 Task: Create a split-screen effect from multiple videos.
Action: Mouse moved to (182, 5)
Screenshot: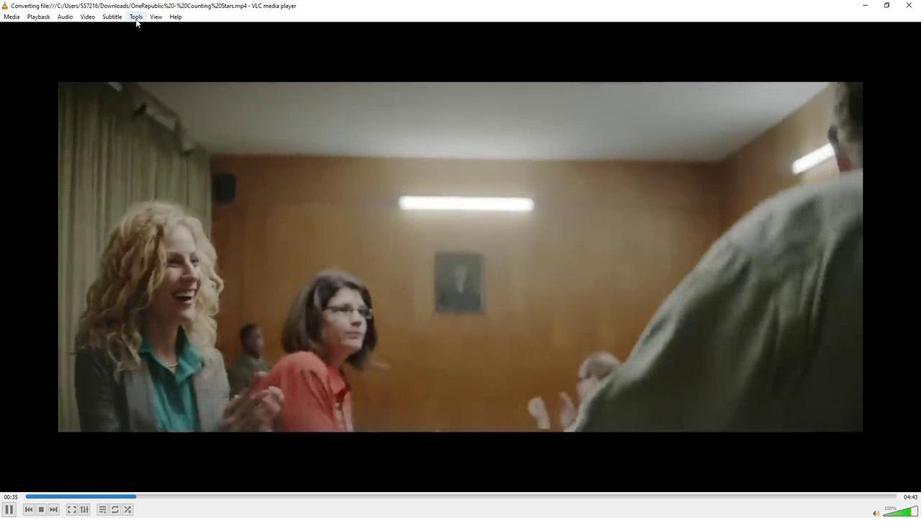 
Action: Mouse pressed left at (182, 5)
Screenshot: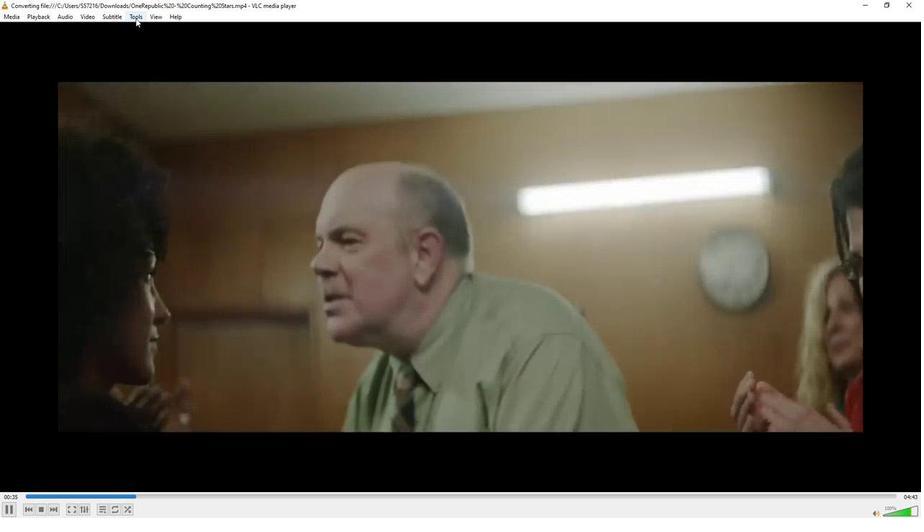 
Action: Mouse moved to (215, 20)
Screenshot: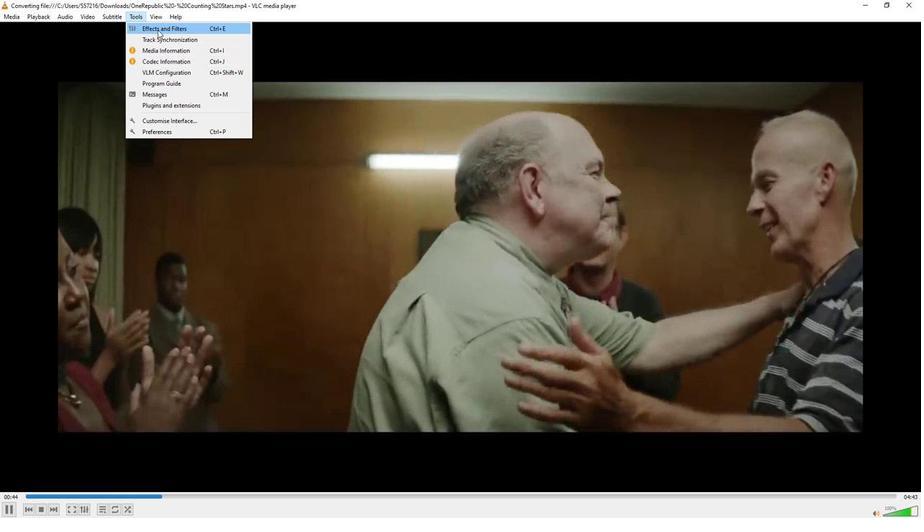 
Action: Mouse pressed left at (215, 20)
Screenshot: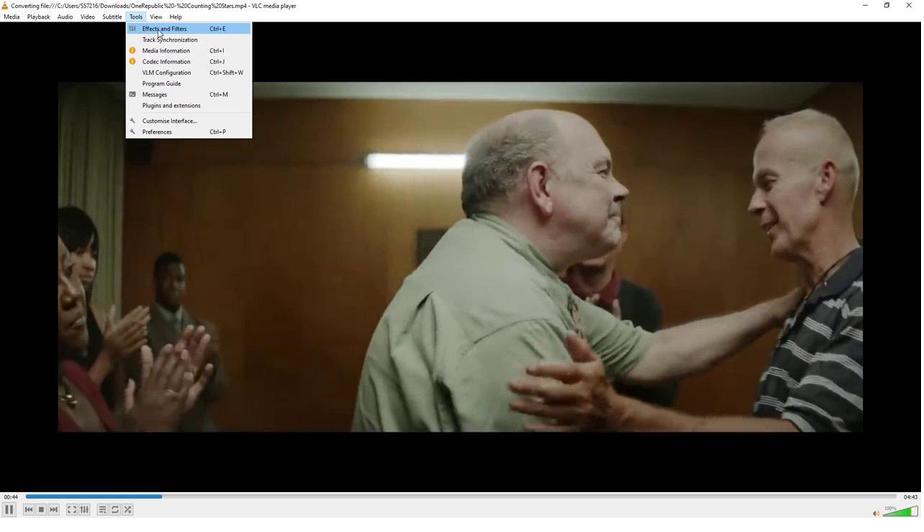 
Action: Mouse moved to (586, 23)
Screenshot: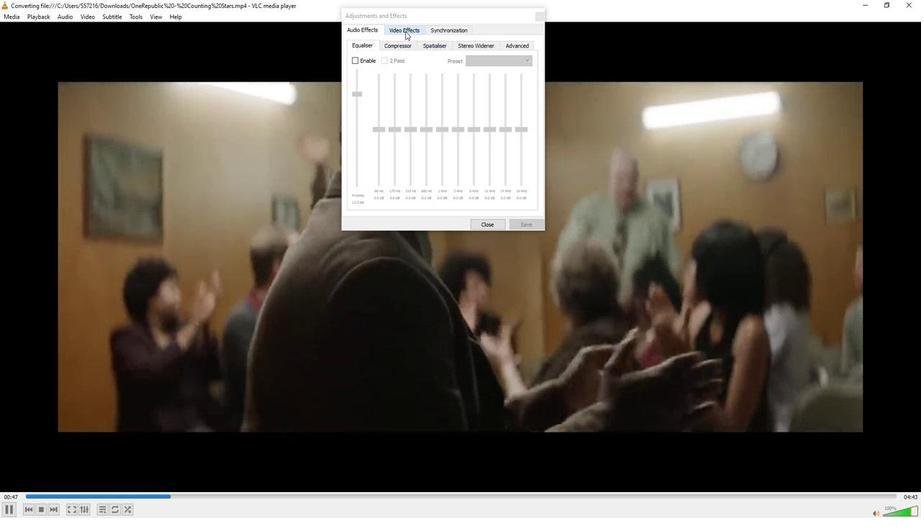 
Action: Mouse pressed left at (586, 23)
Screenshot: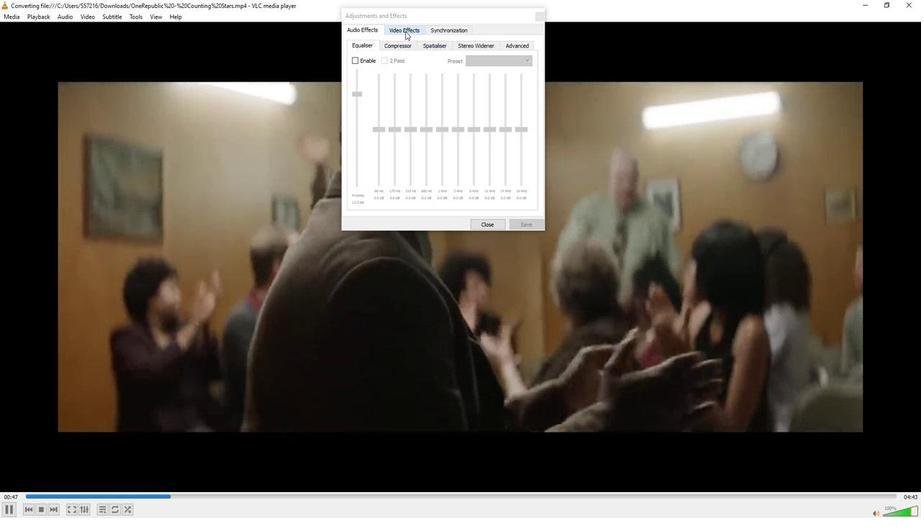 
Action: Mouse moved to (656, 60)
Screenshot: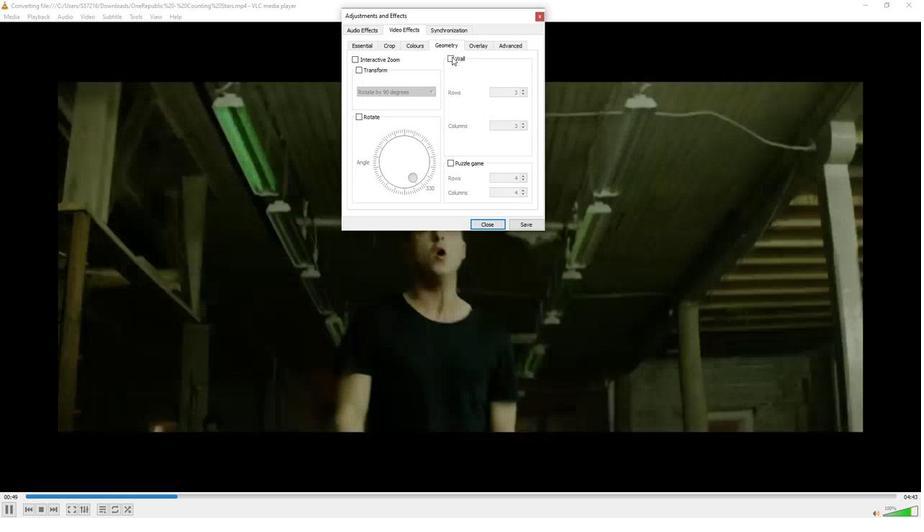 
Action: Mouse pressed left at (656, 60)
Screenshot: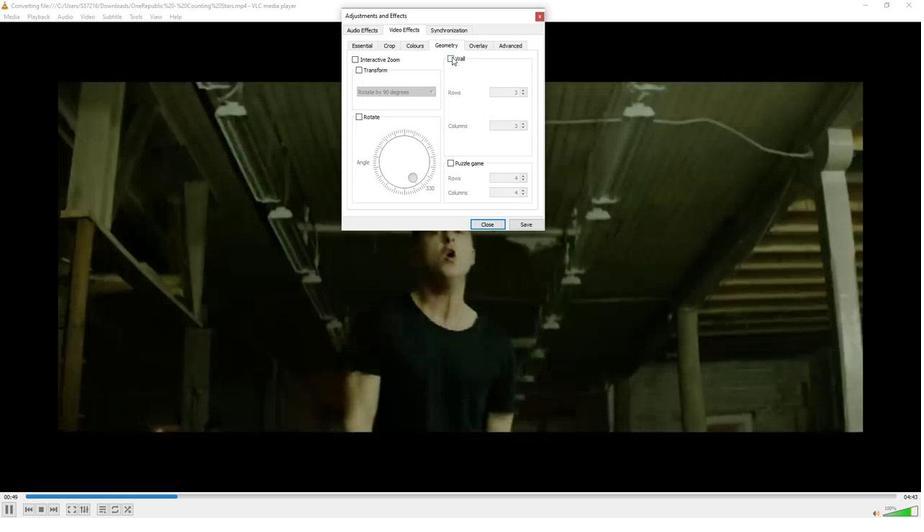 
Action: Mouse moved to (200, 4)
Screenshot: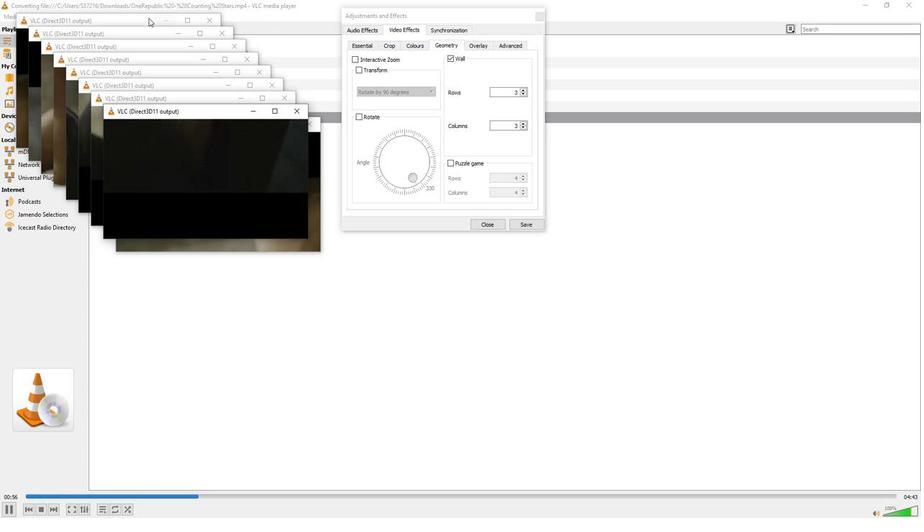 
Action: Mouse pressed left at (200, 4)
Screenshot: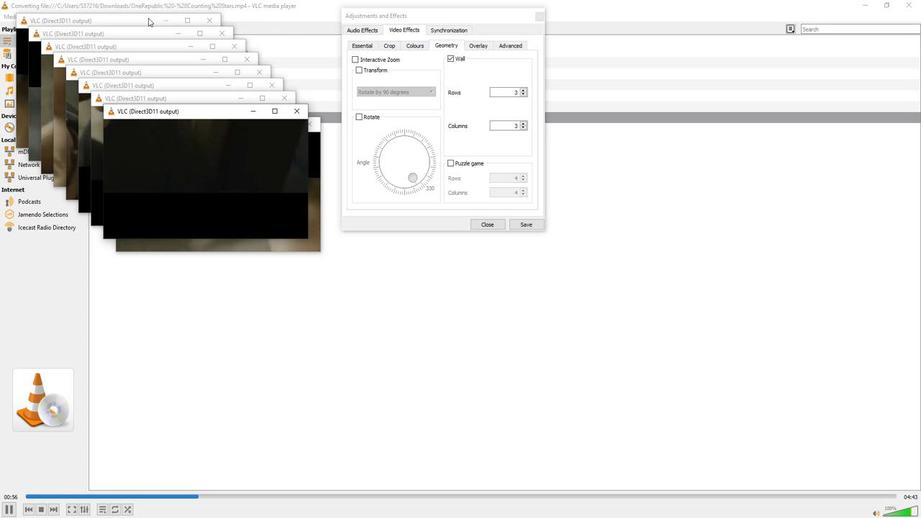 
Action: Mouse moved to (209, 3)
Screenshot: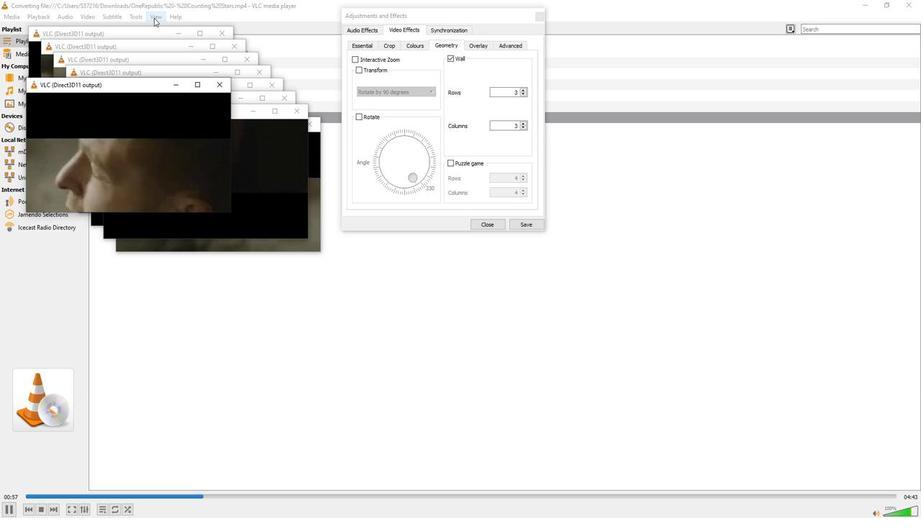
Action: Mouse pressed left at (209, 3)
Screenshot: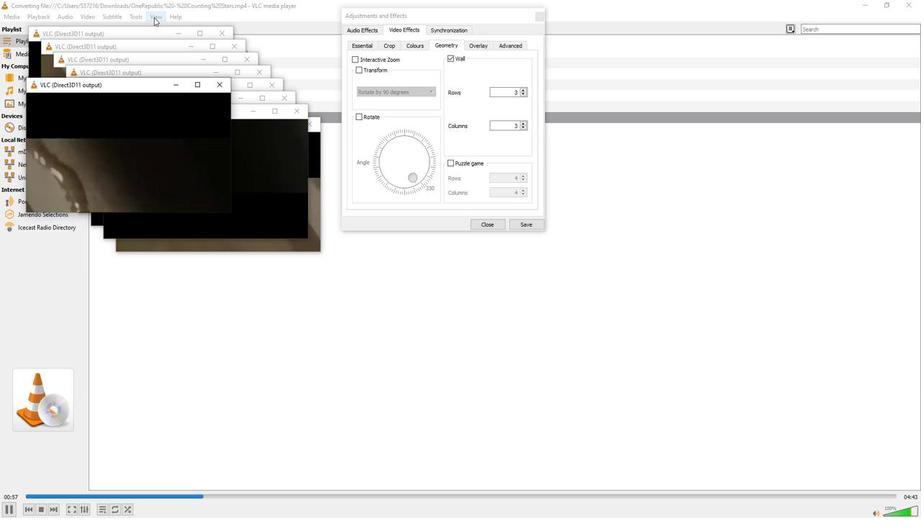 
Action: Mouse moved to (229, 16)
Screenshot: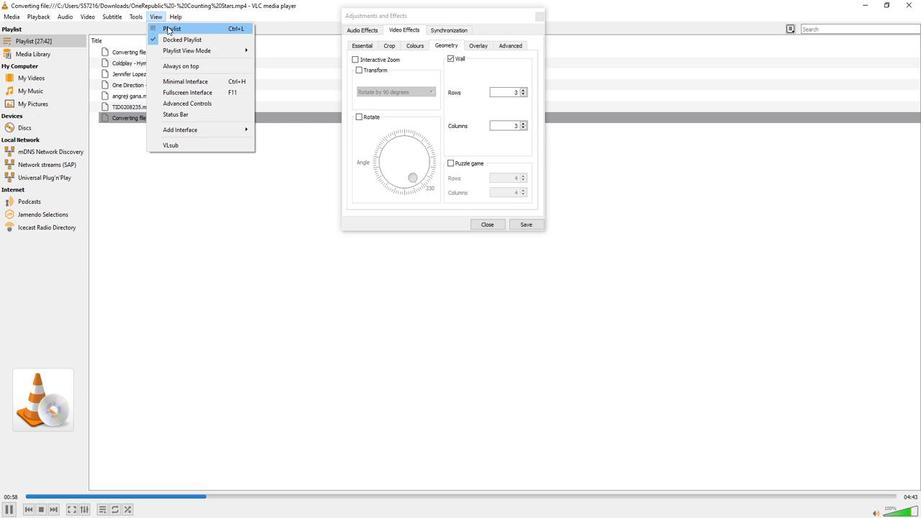 
Action: Mouse pressed left at (229, 16)
Screenshot: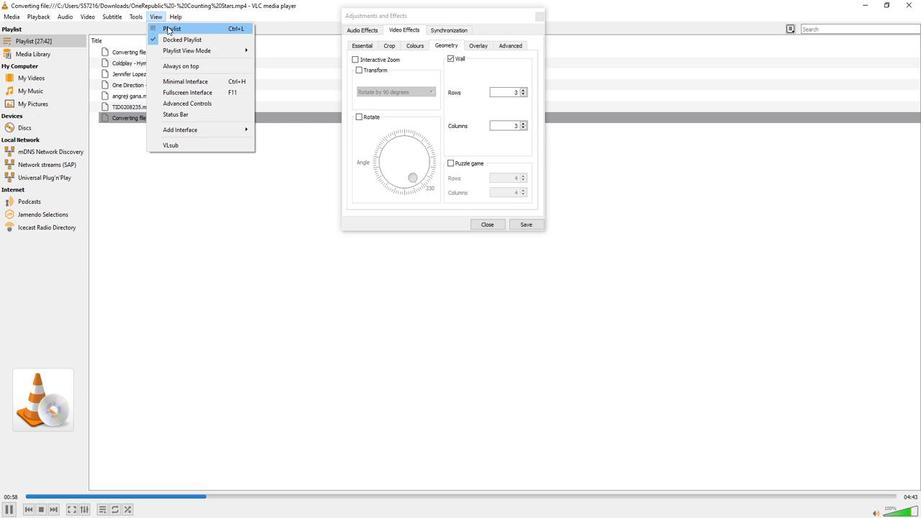 
Action: Mouse moved to (349, 124)
Screenshot: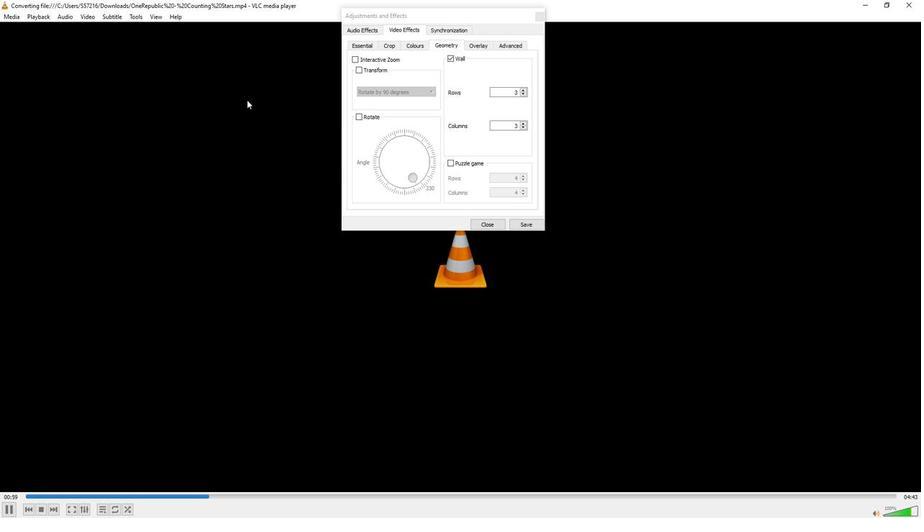
Action: Mouse pressed left at (349, 124)
Screenshot: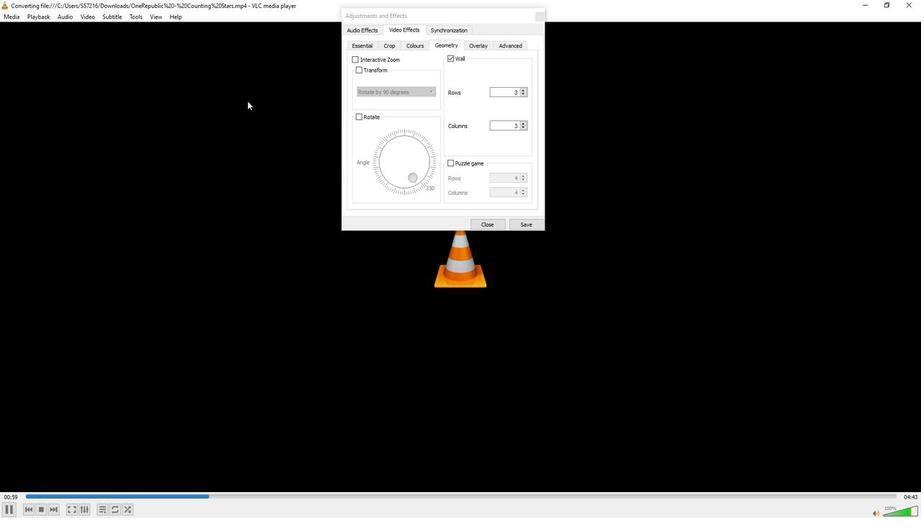 
Action: Mouse moved to (656, 63)
Screenshot: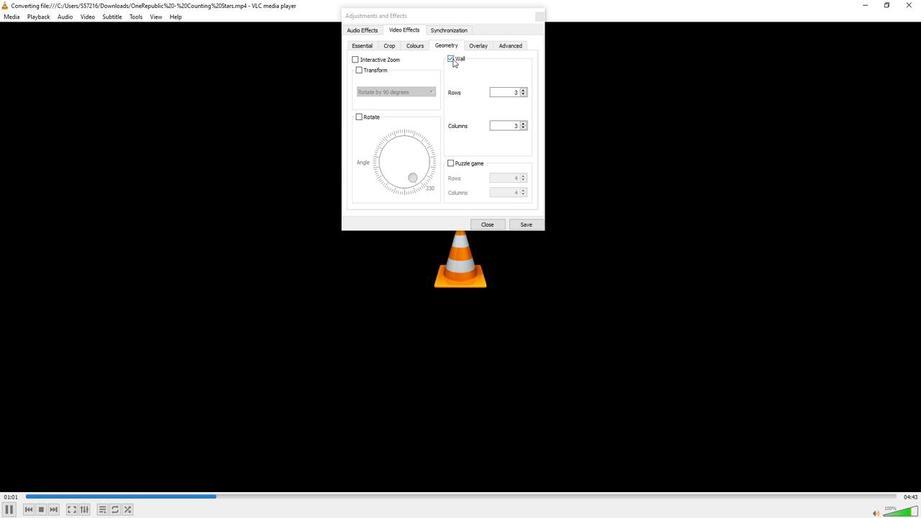 
Action: Mouse pressed left at (656, 63)
Screenshot: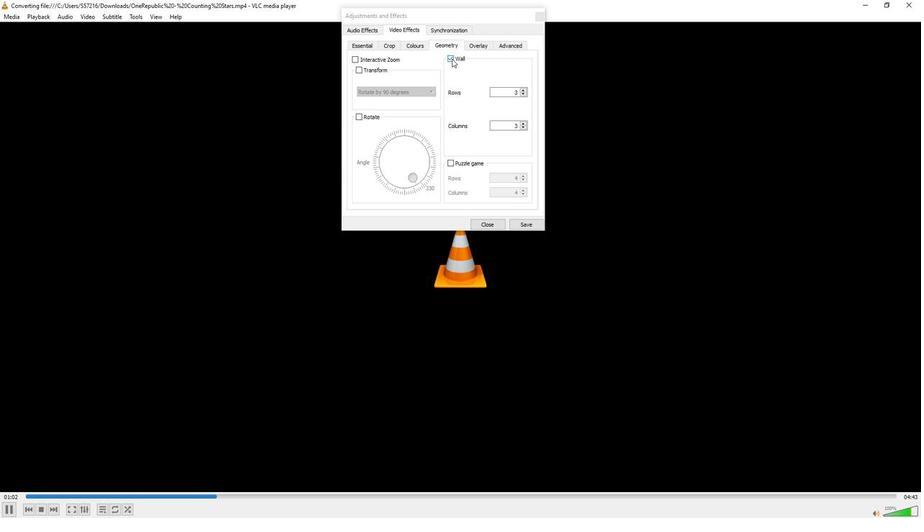 
Action: Mouse moved to (654, 61)
Screenshot: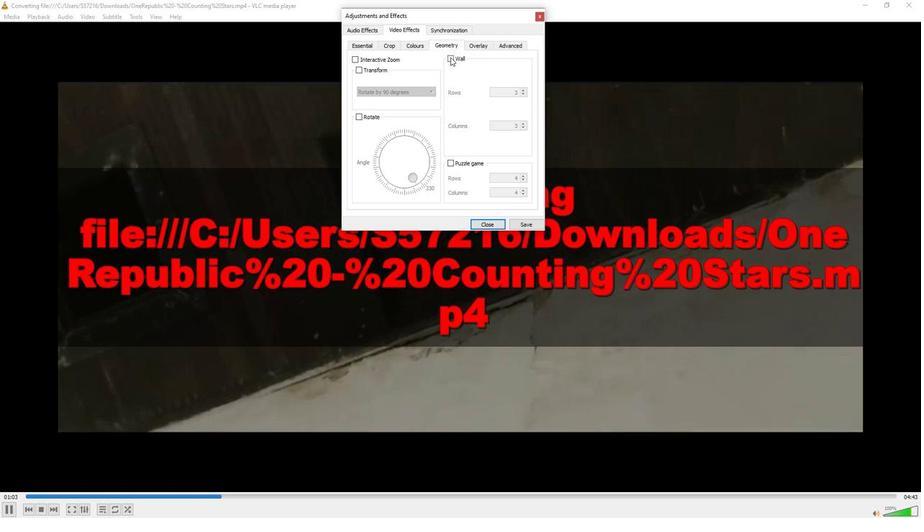 
Action: Mouse pressed left at (654, 61)
Screenshot: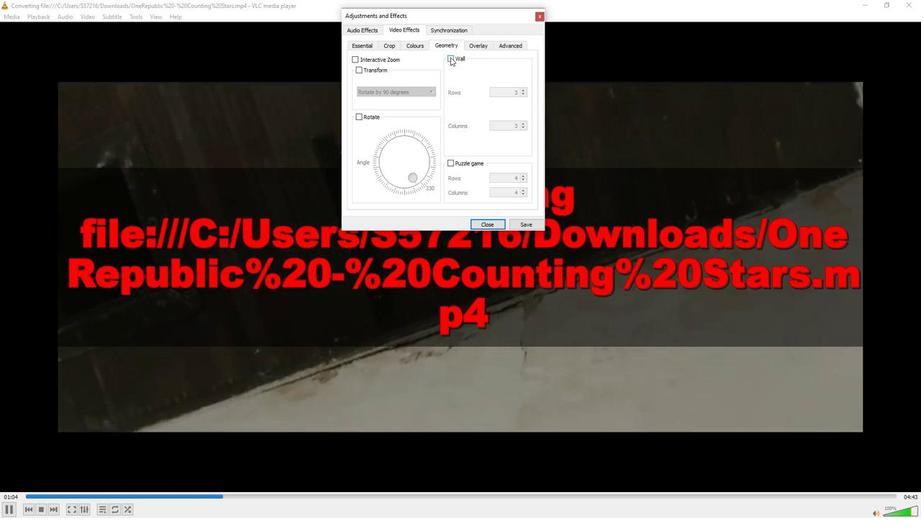 
Action: Mouse moved to (660, 212)
Screenshot: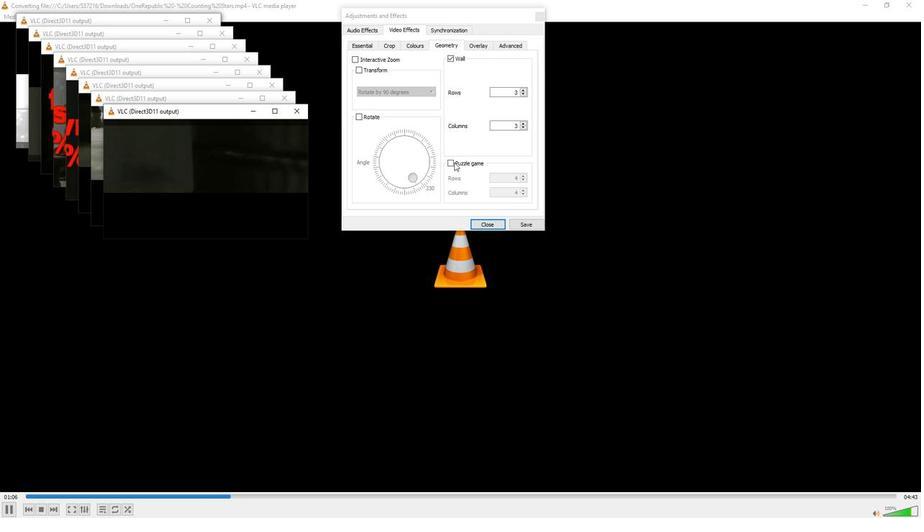 
Action: Mouse pressed left at (660, 212)
Screenshot: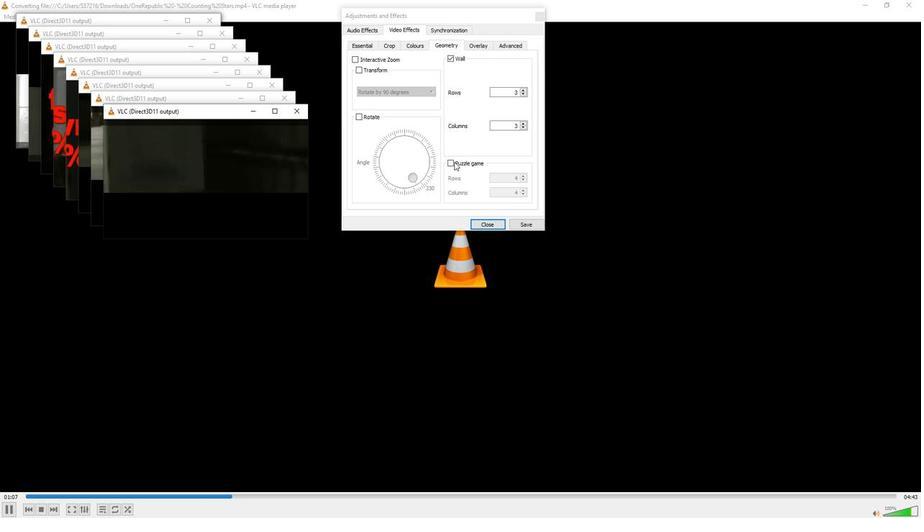 
Action: Mouse moved to (656, 213)
Screenshot: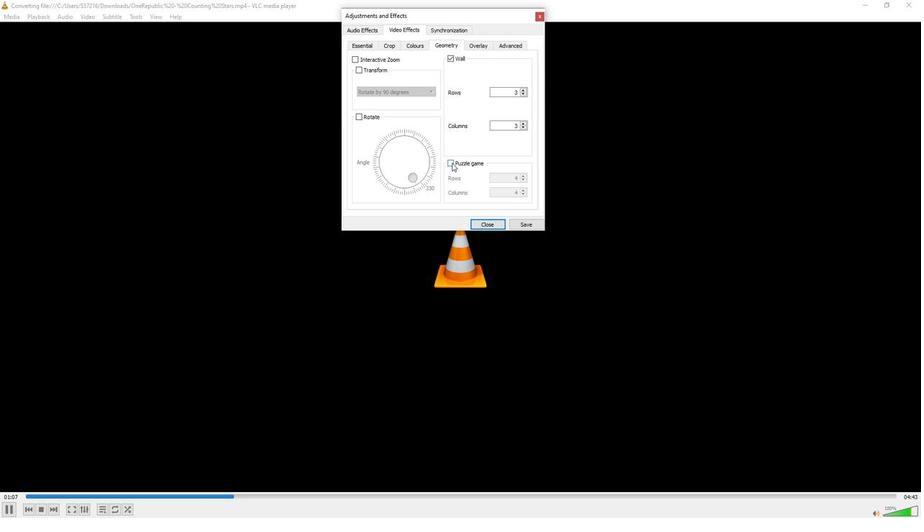 
Action: Mouse pressed left at (656, 213)
Screenshot: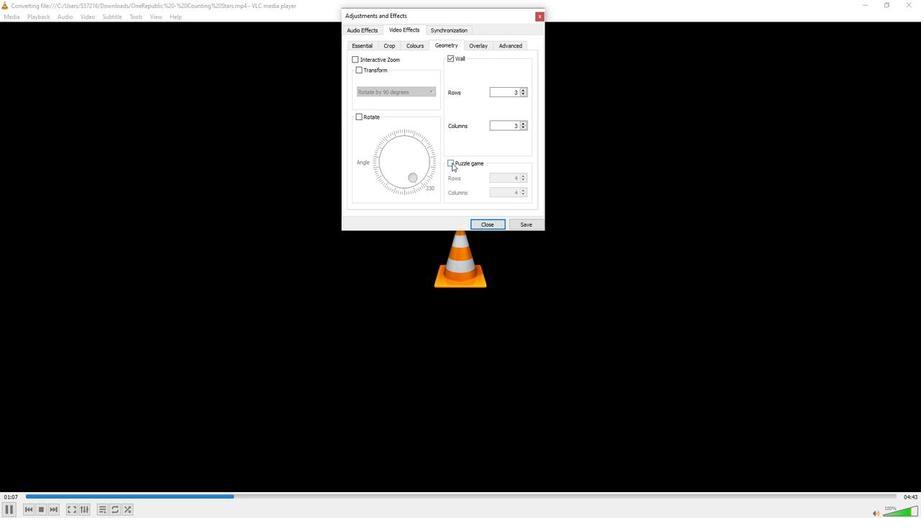 
Action: Mouse moved to (655, 66)
Screenshot: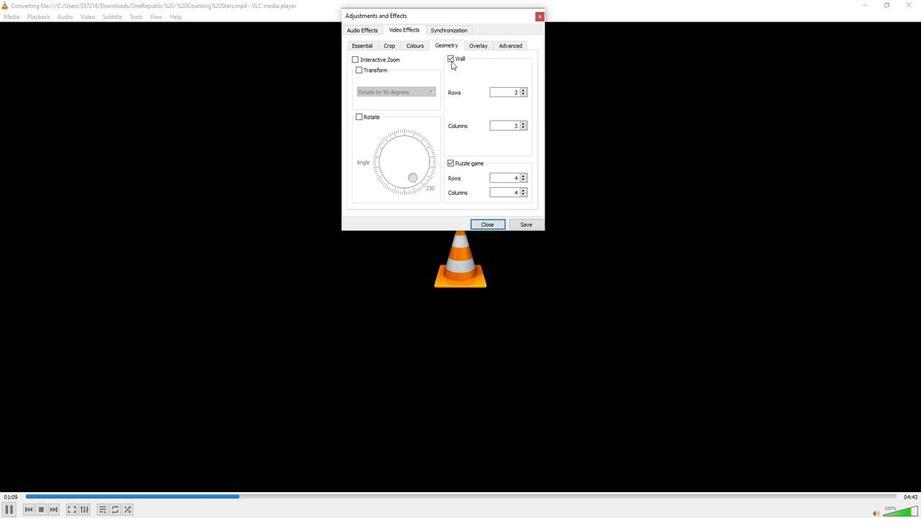 
Action: Mouse pressed left at (655, 66)
Screenshot: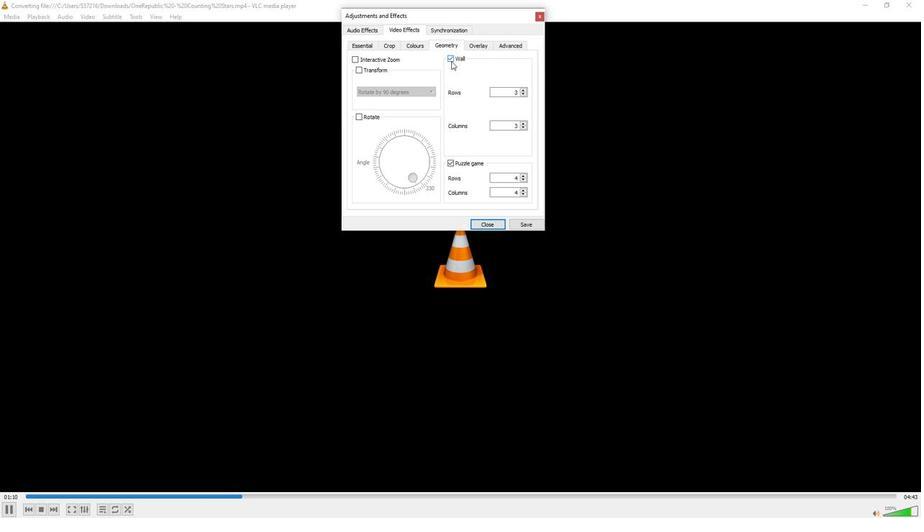 
Action: Mouse moved to (656, 61)
Screenshot: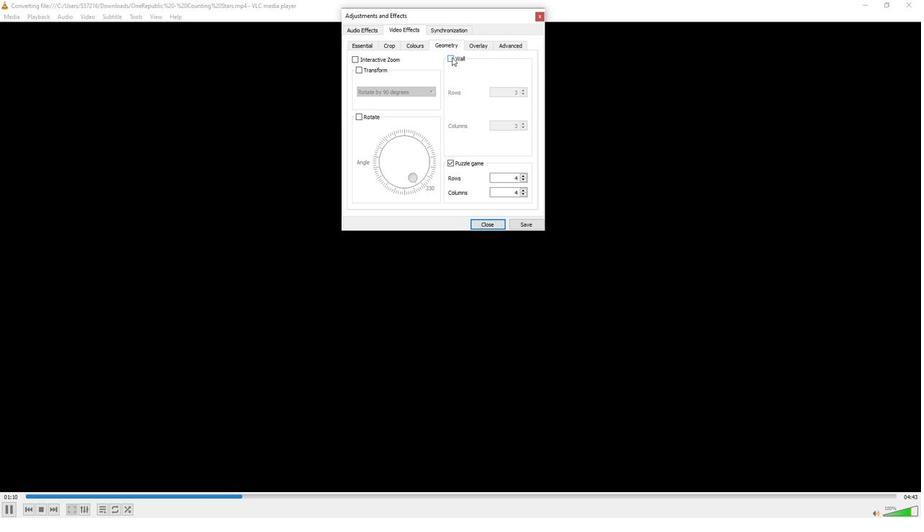 
Action: Mouse pressed left at (656, 61)
Screenshot: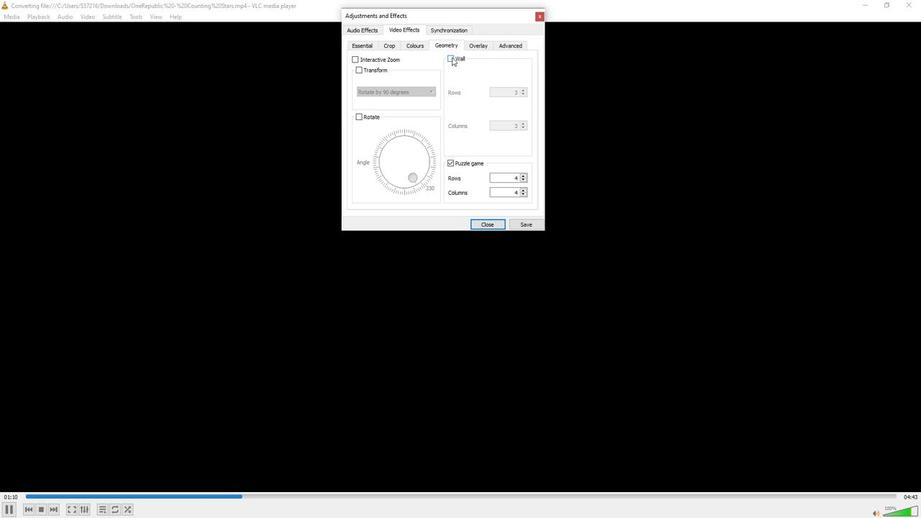 
Action: Mouse moved to (255, 138)
Screenshot: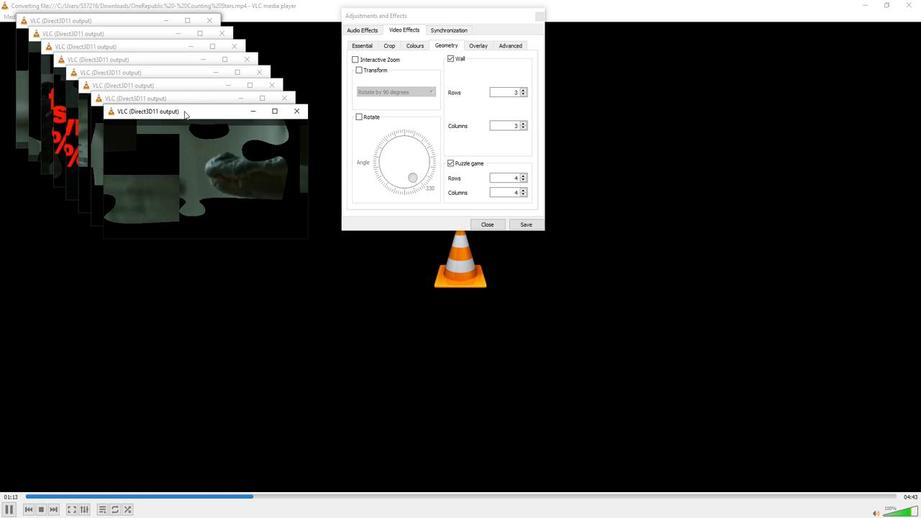 
Action: Mouse pressed left at (255, 138)
Screenshot: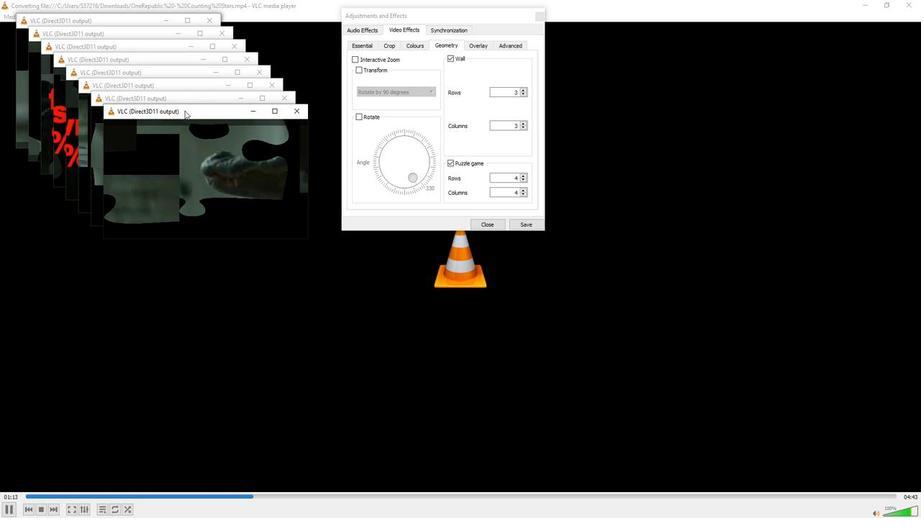 
Action: Mouse moved to (246, 125)
Screenshot: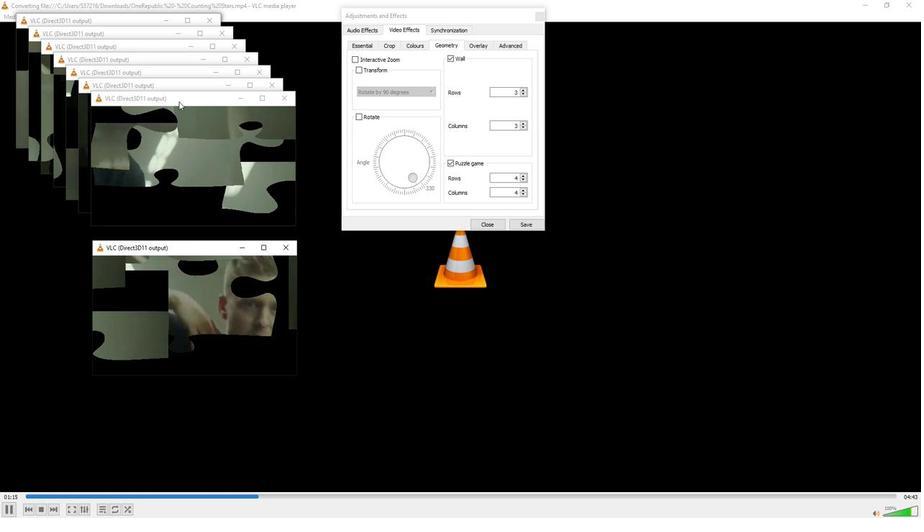 
Action: Mouse pressed left at (246, 125)
Screenshot: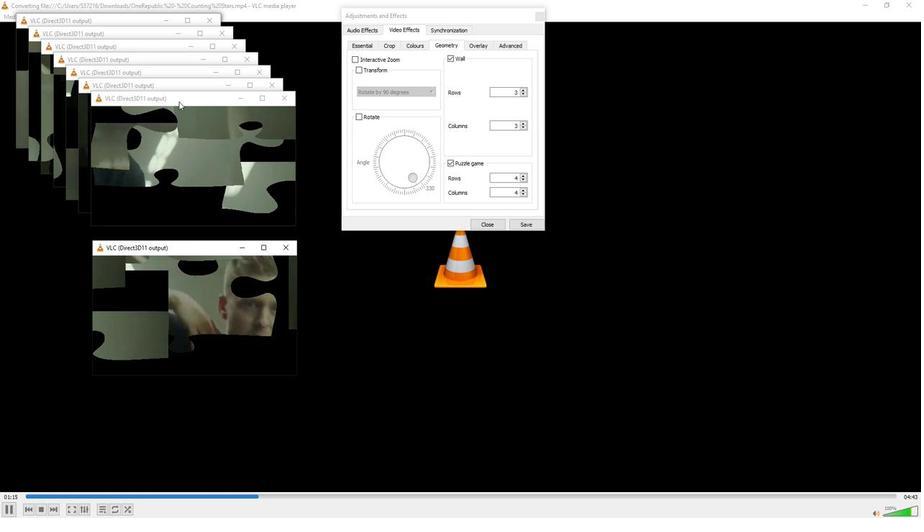 
Action: Mouse moved to (331, 167)
Screenshot: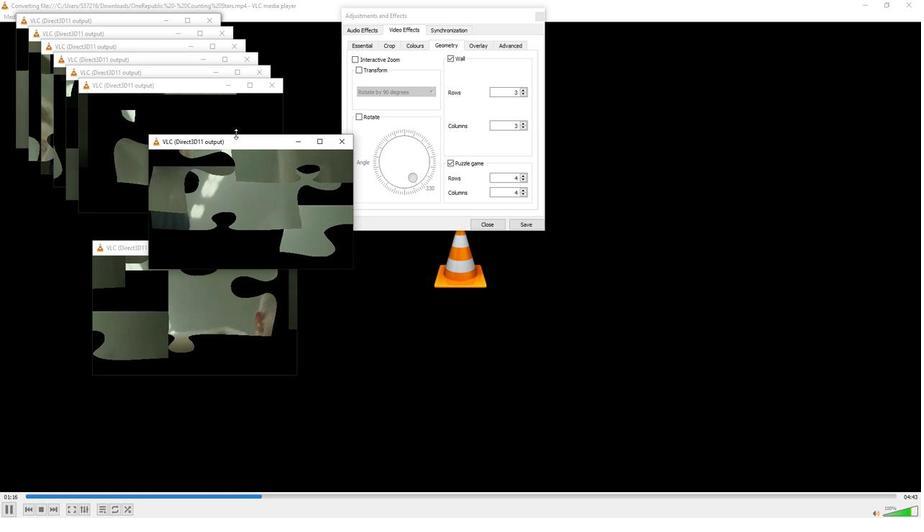 
Action: Mouse pressed left at (331, 167)
Screenshot: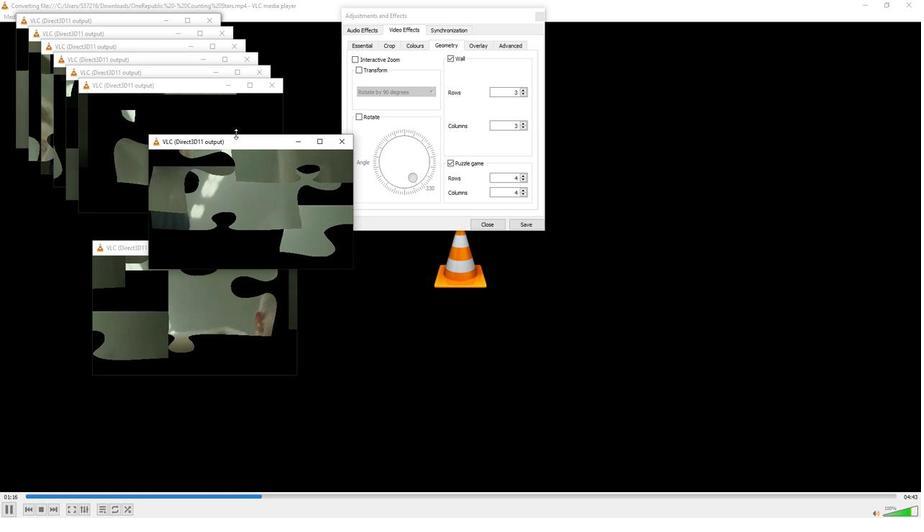 
Action: Mouse moved to (514, 79)
Screenshot: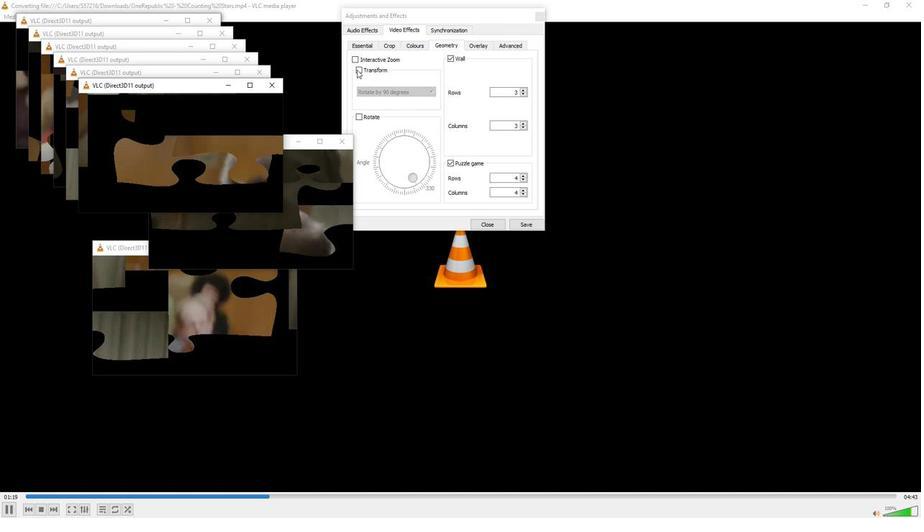 
Action: Mouse pressed left at (514, 79)
Screenshot: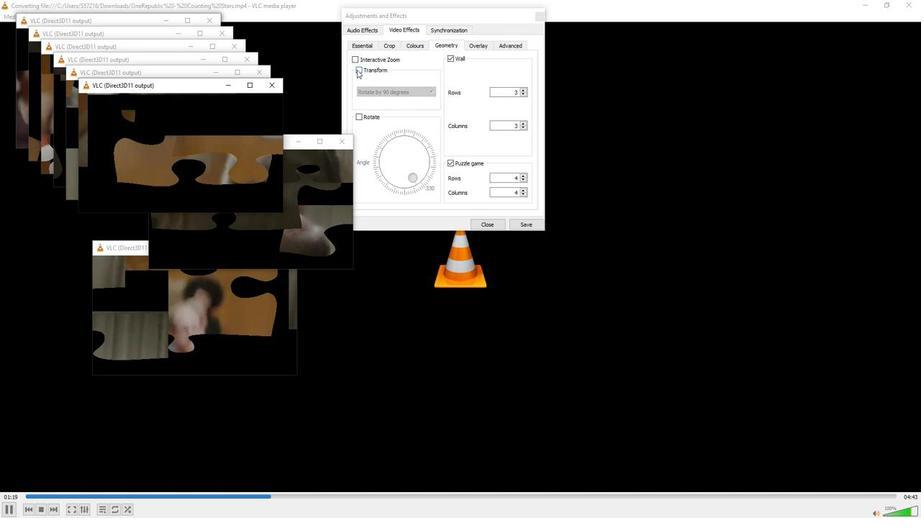 
Action: Mouse moved to (516, 79)
Screenshot: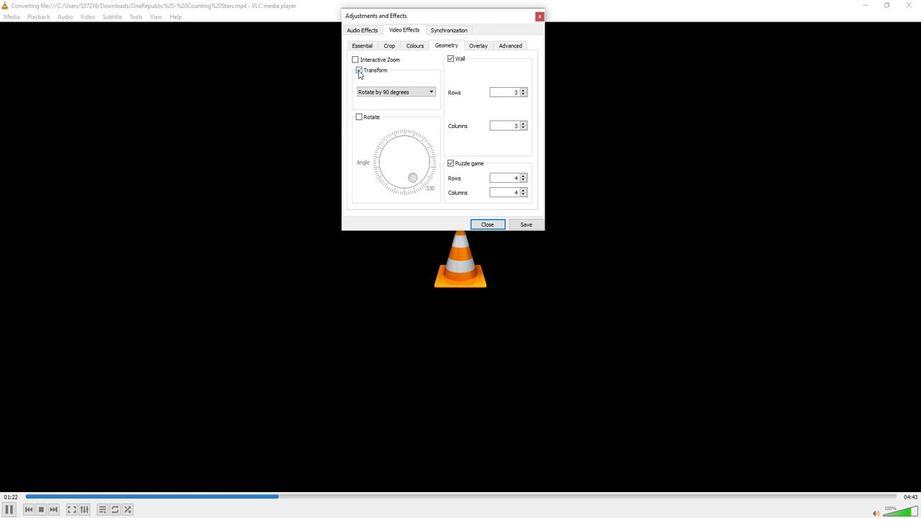 
Action: Mouse pressed left at (516, 79)
Screenshot: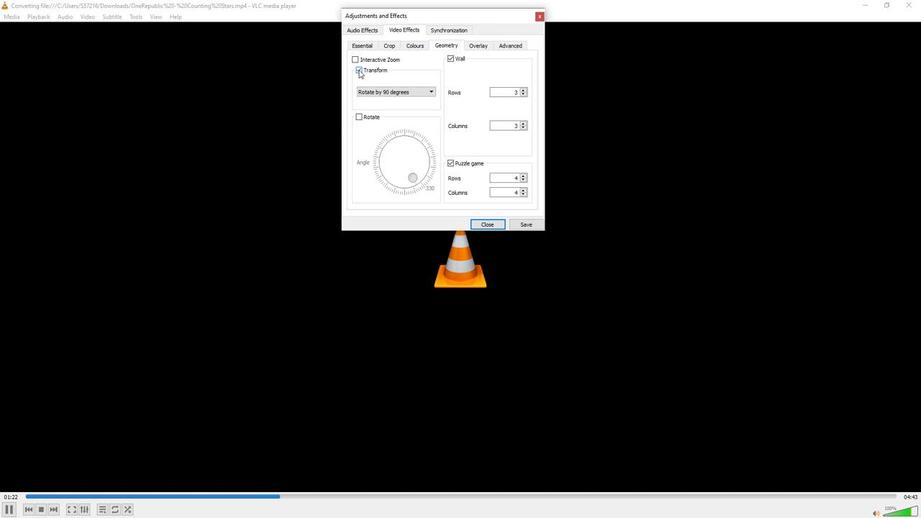 
Action: Mouse moved to (511, 64)
Screenshot: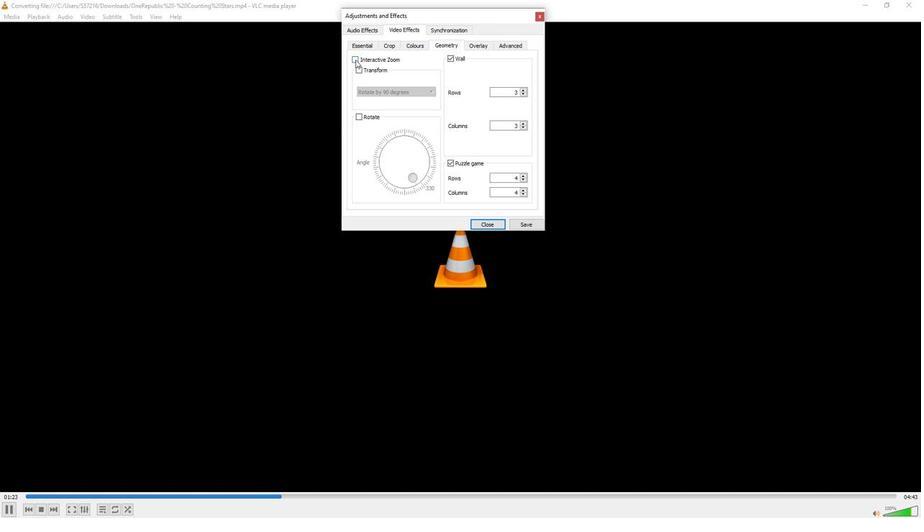 
Action: Mouse pressed left at (511, 64)
Screenshot: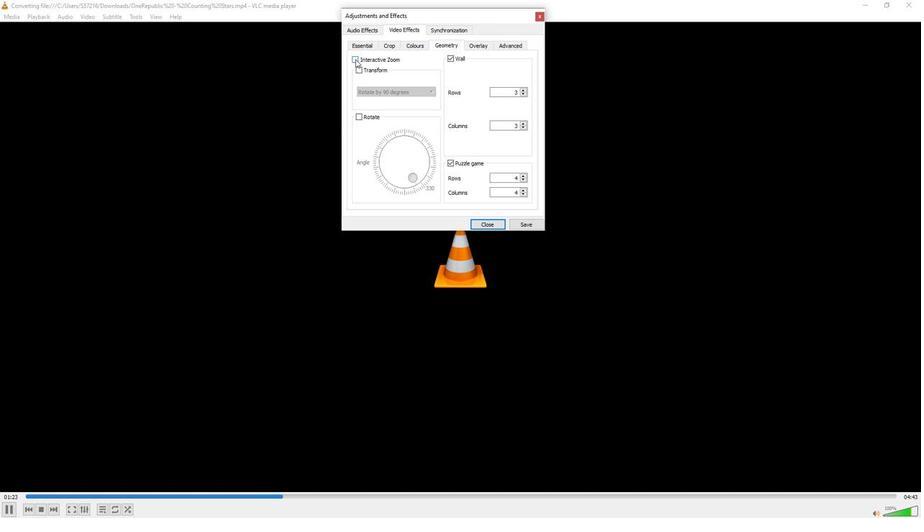 
Action: Mouse moved to (512, 61)
Screenshot: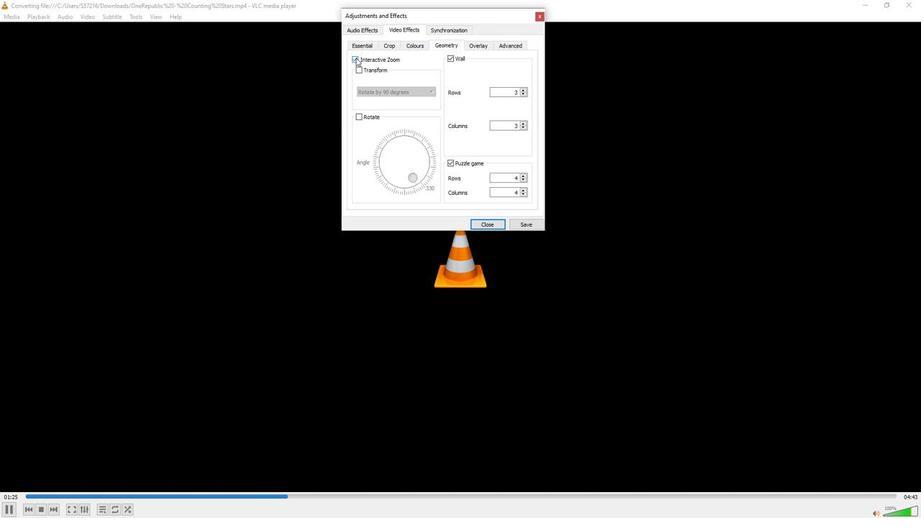 
Action: Mouse pressed left at (512, 61)
Screenshot: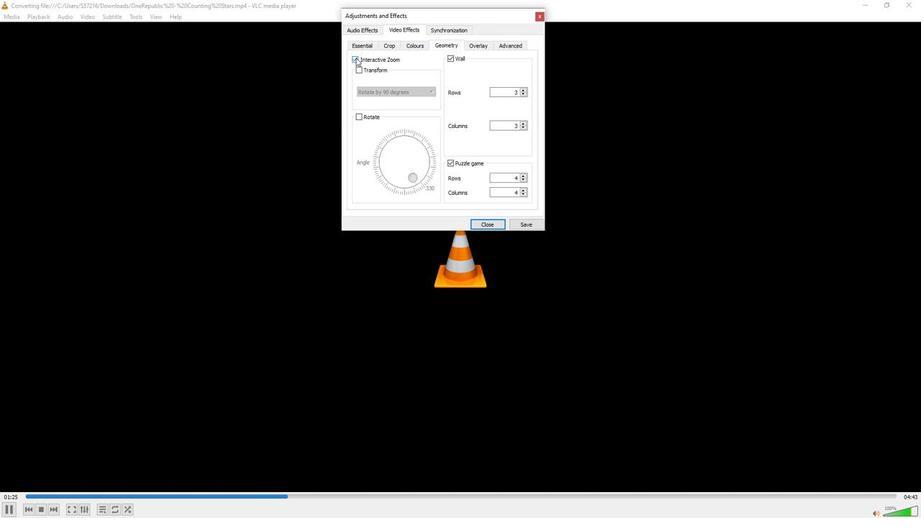 
Action: Mouse moved to (653, 211)
Screenshot: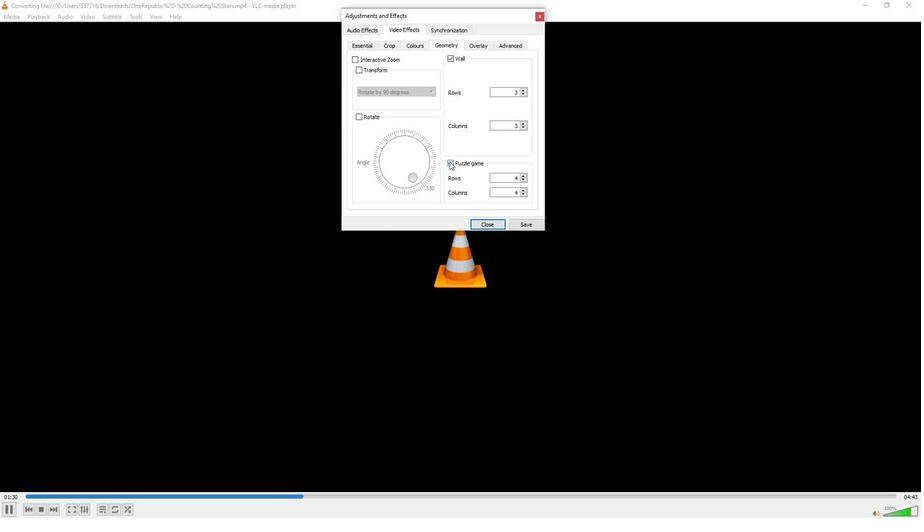 
Action: Mouse pressed left at (653, 211)
Screenshot: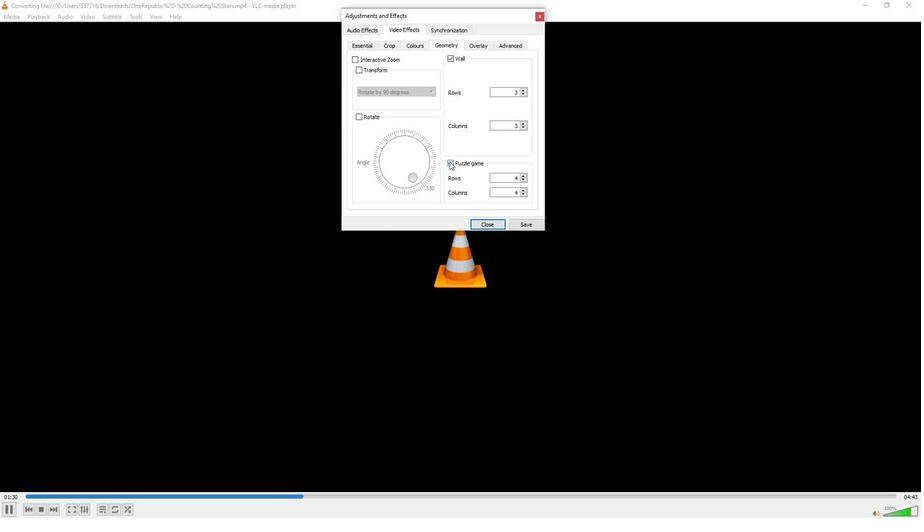 
Action: Mouse moved to (655, 61)
Screenshot: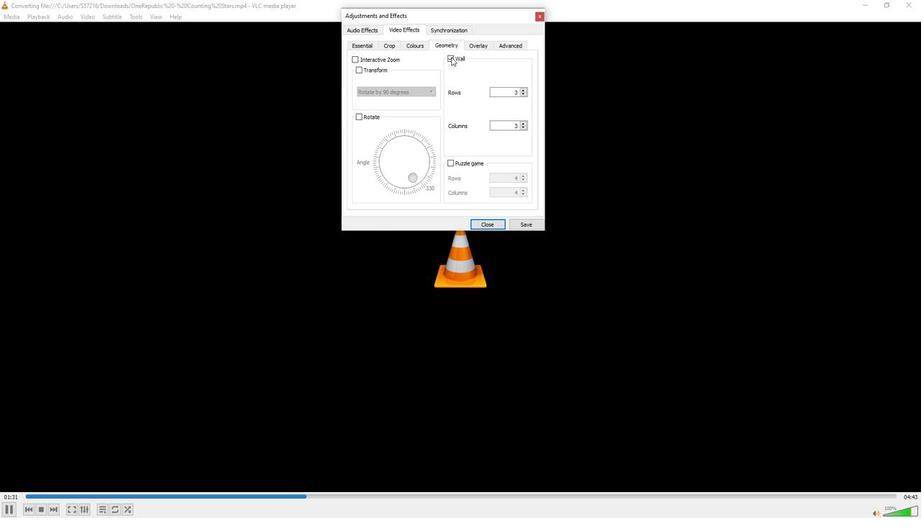 
Action: Mouse pressed left at (655, 61)
Screenshot: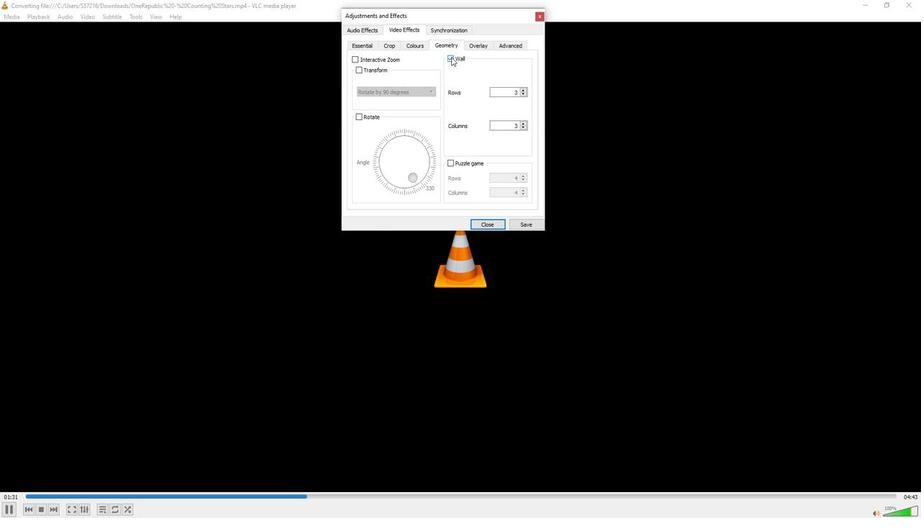 
Action: Mouse moved to (652, 61)
Screenshot: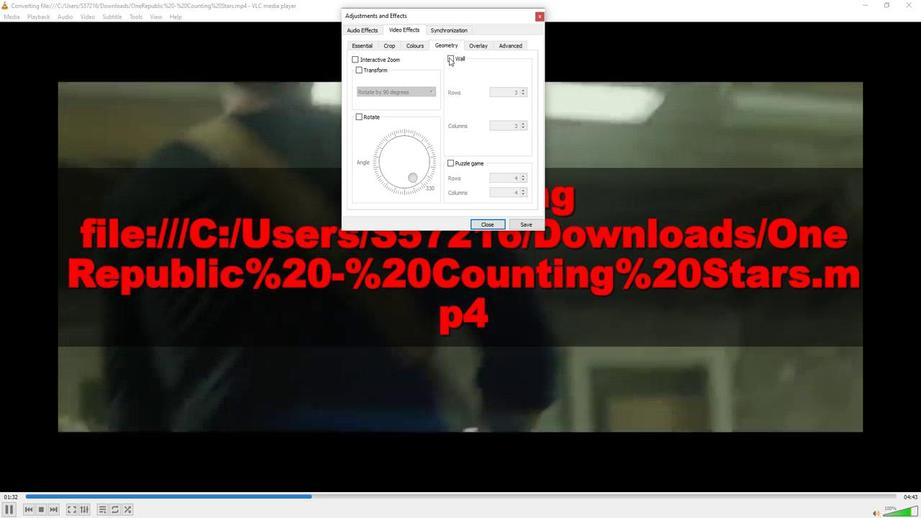 
Action: Mouse pressed left at (652, 61)
Screenshot: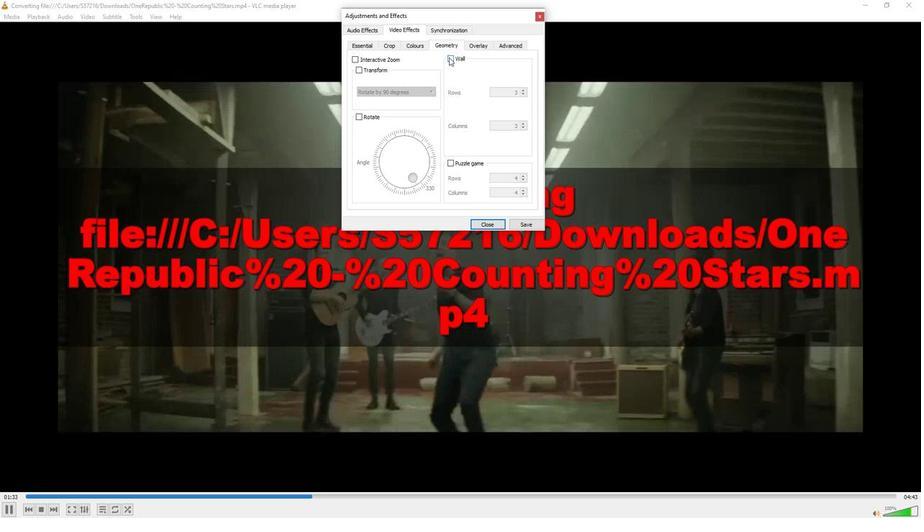 
Action: Mouse moved to (604, 46)
Screenshot: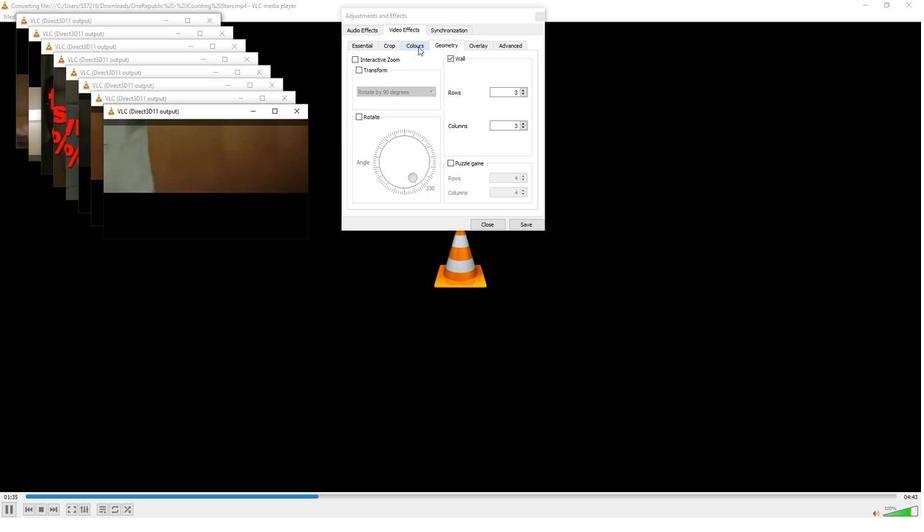 
Action: Mouse pressed left at (604, 46)
Screenshot: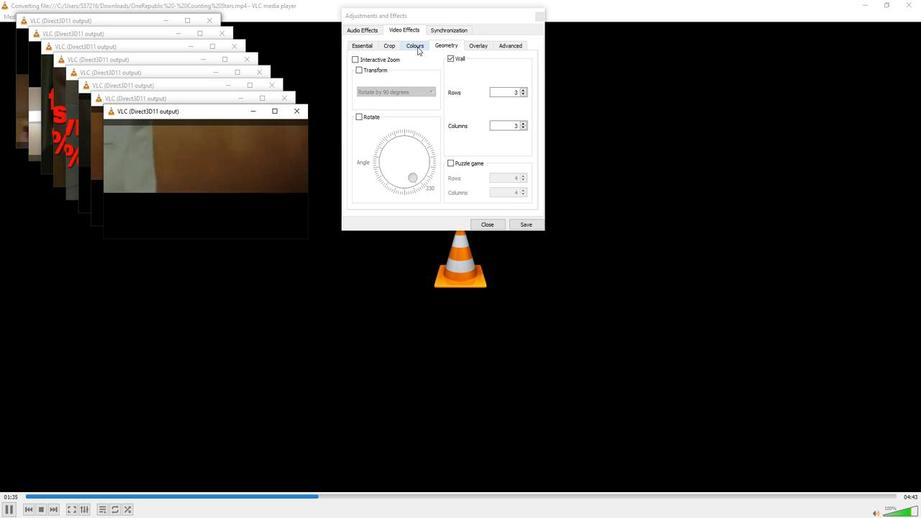 
Action: Mouse moved to (516, 62)
Screenshot: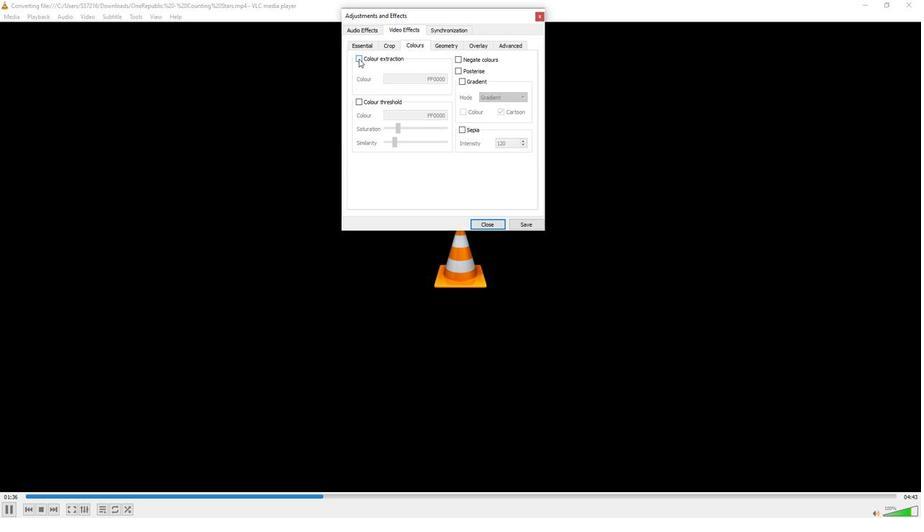 
Action: Mouse pressed left at (516, 62)
Screenshot: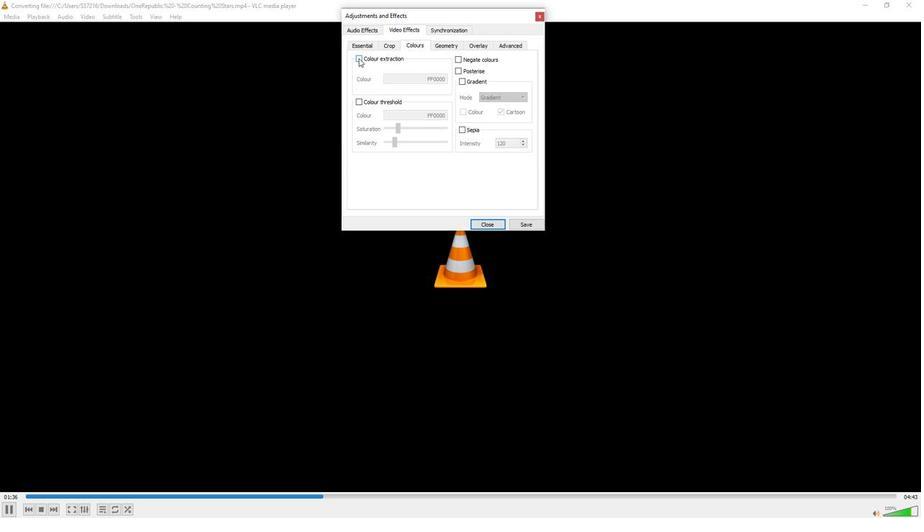 
Action: Mouse moved to (514, 64)
Screenshot: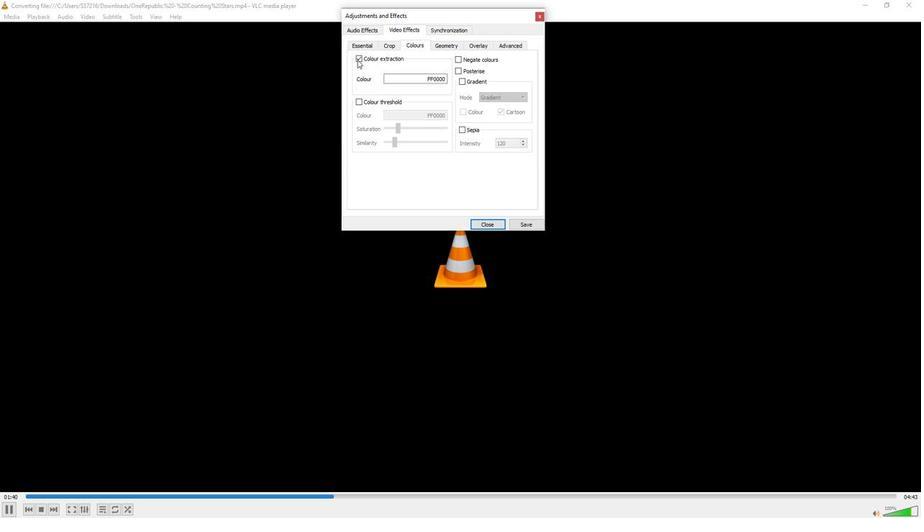 
Action: Mouse pressed left at (514, 64)
Screenshot: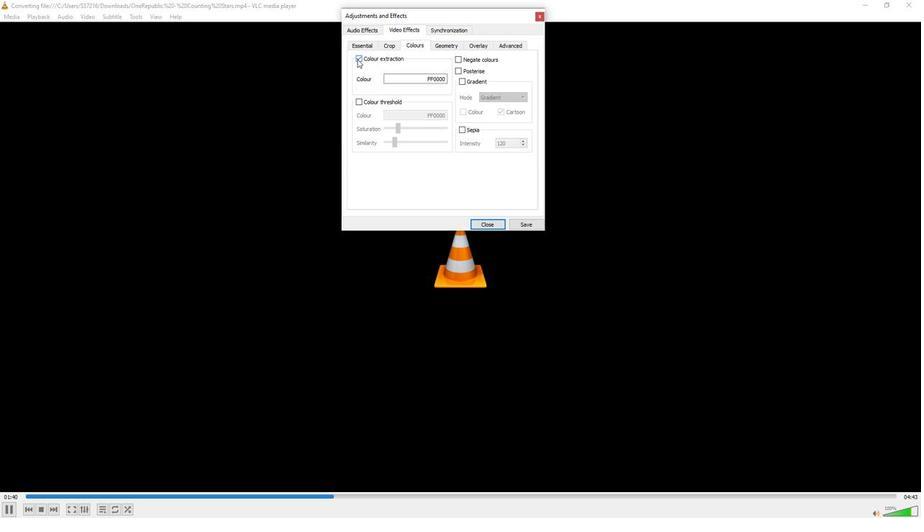 
Action: Mouse moved to (651, 45)
Screenshot: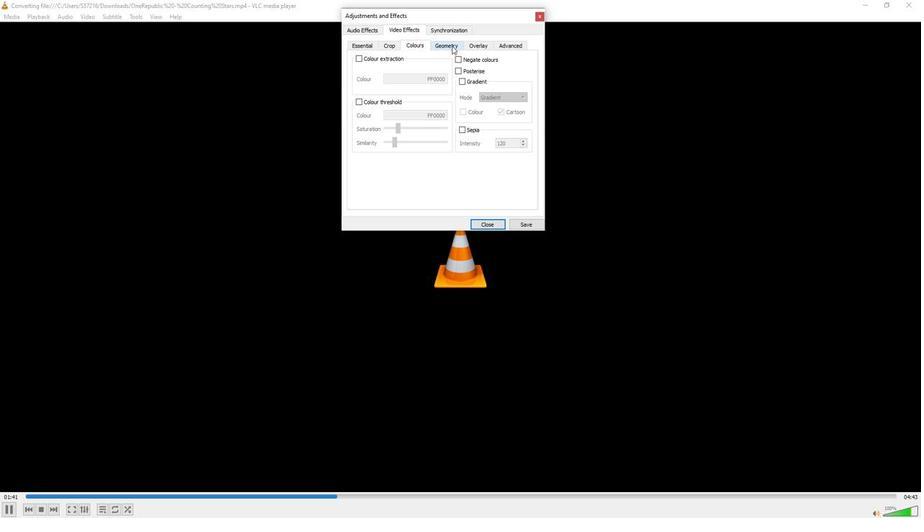 
Action: Mouse pressed left at (651, 45)
Screenshot: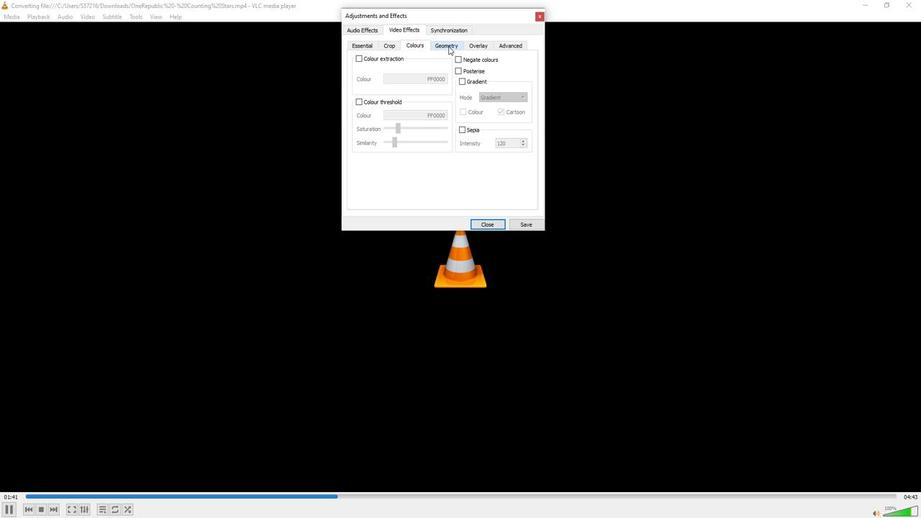 
Action: Mouse moved to (653, 59)
Screenshot: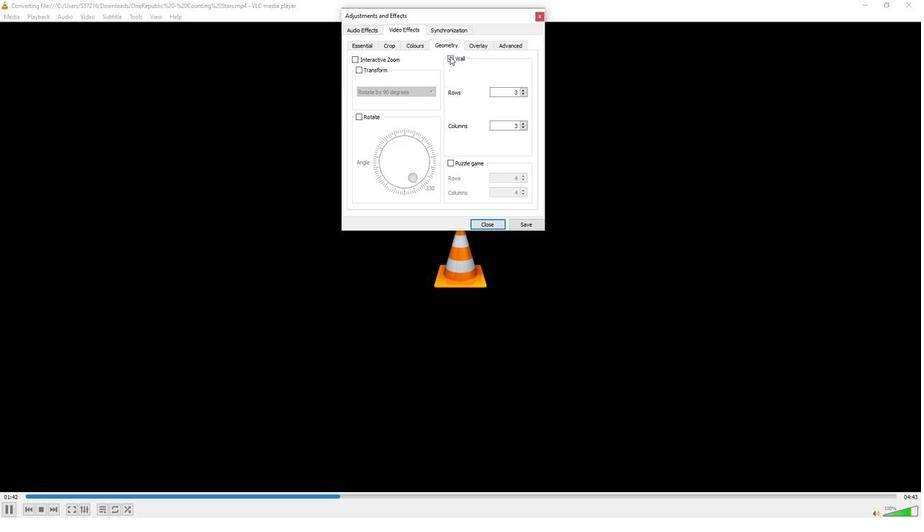 
Action: Mouse pressed left at (653, 59)
Screenshot: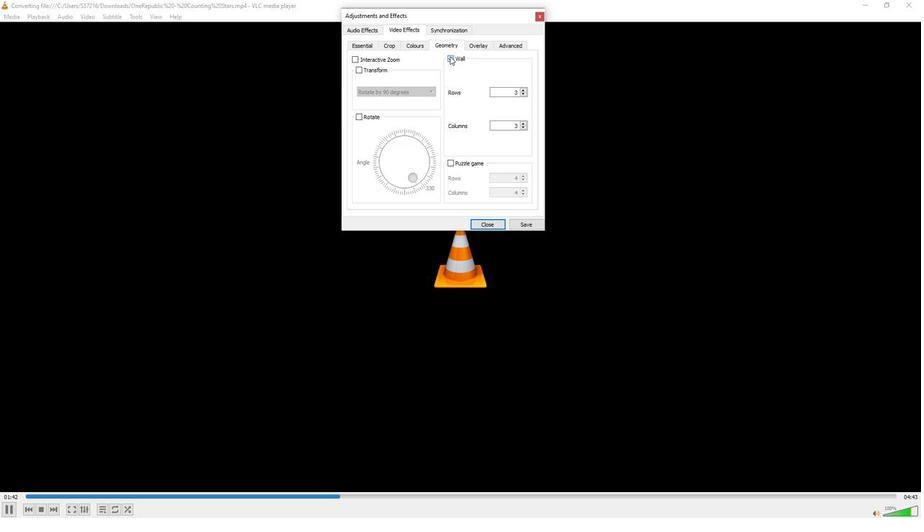 
Action: Mouse moved to (656, 64)
Screenshot: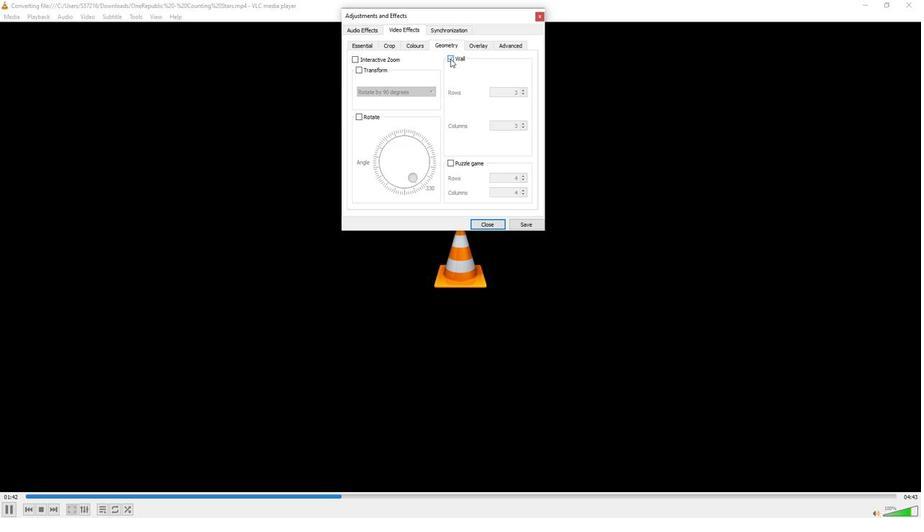 
Action: Mouse pressed left at (656, 64)
Screenshot: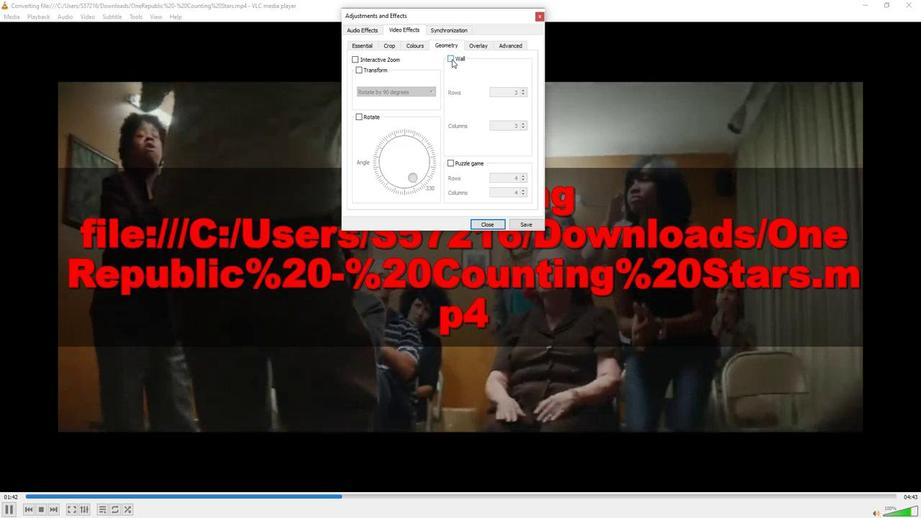 
Action: Mouse moved to (656, 215)
Screenshot: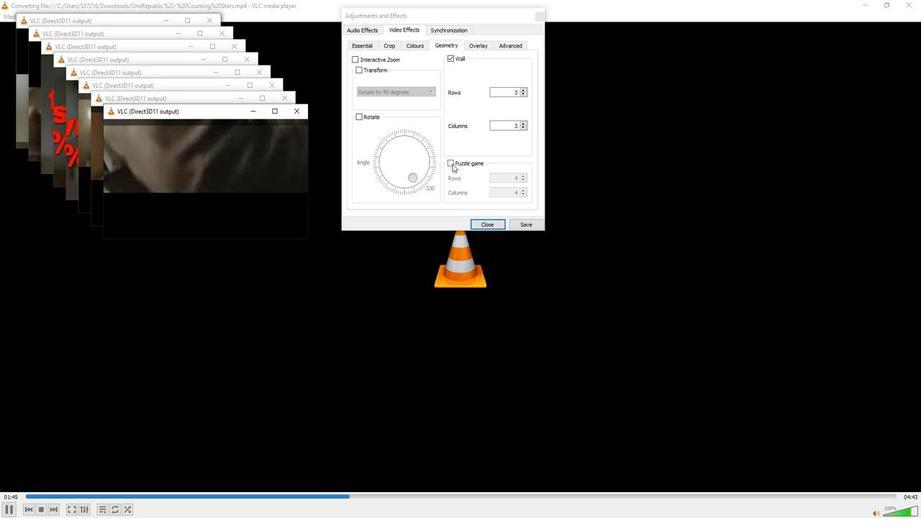 
Action: Mouse pressed left at (656, 215)
Screenshot: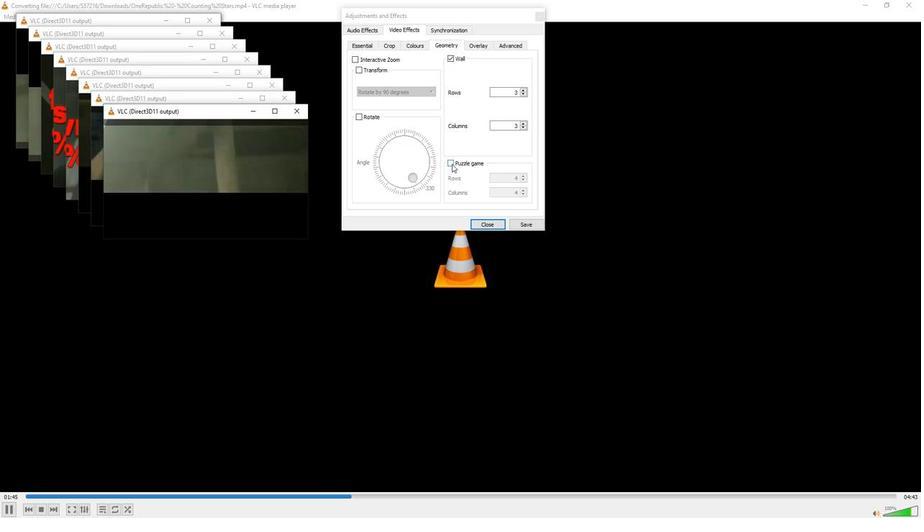 
Action: Mouse moved to (653, 64)
Screenshot: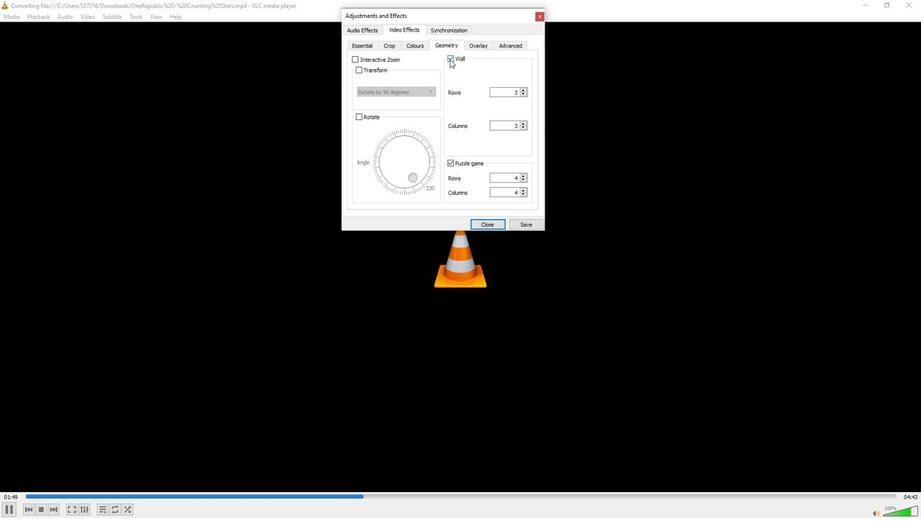 
Action: Mouse pressed left at (653, 64)
Screenshot: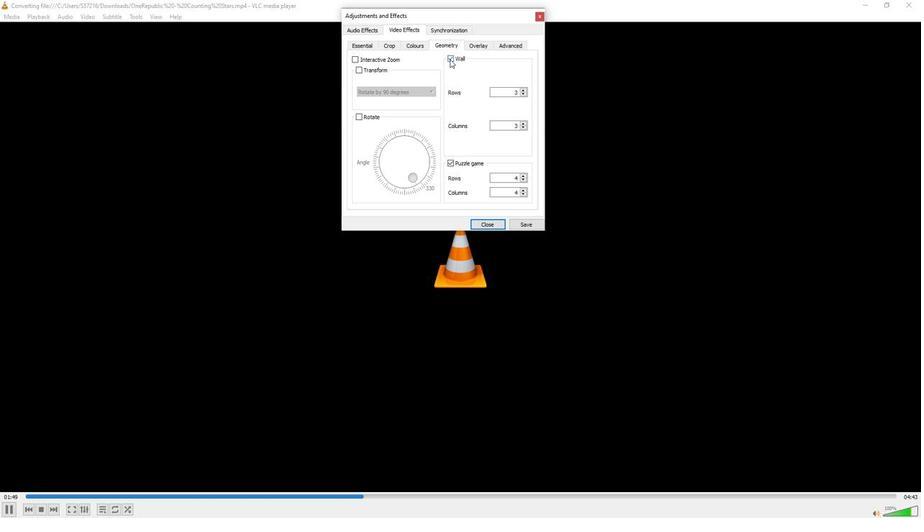 
Action: Mouse moved to (653, 63)
Screenshot: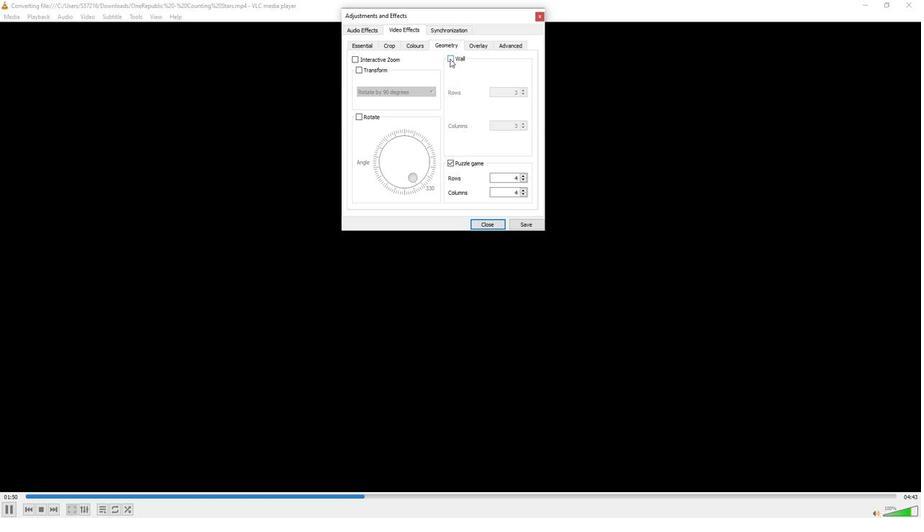 
Action: Mouse pressed left at (653, 63)
Screenshot: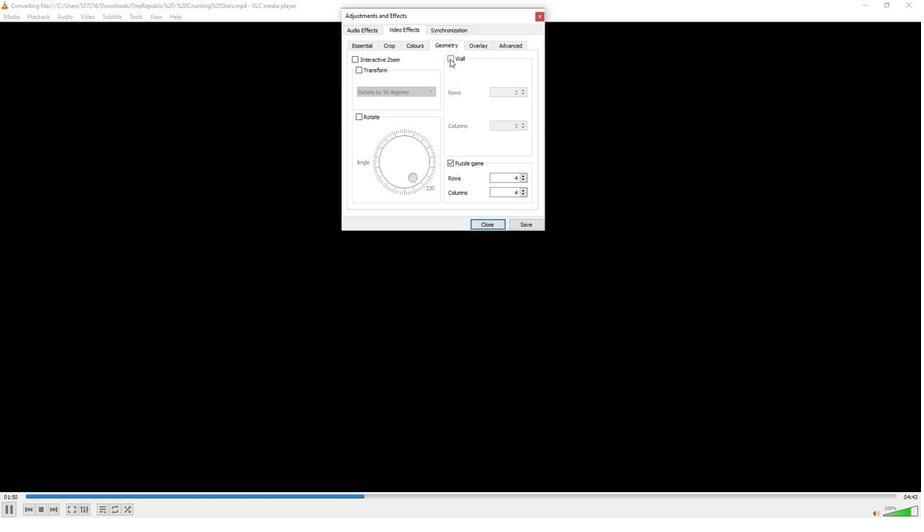 
Action: Mouse moved to (765, 303)
Screenshot: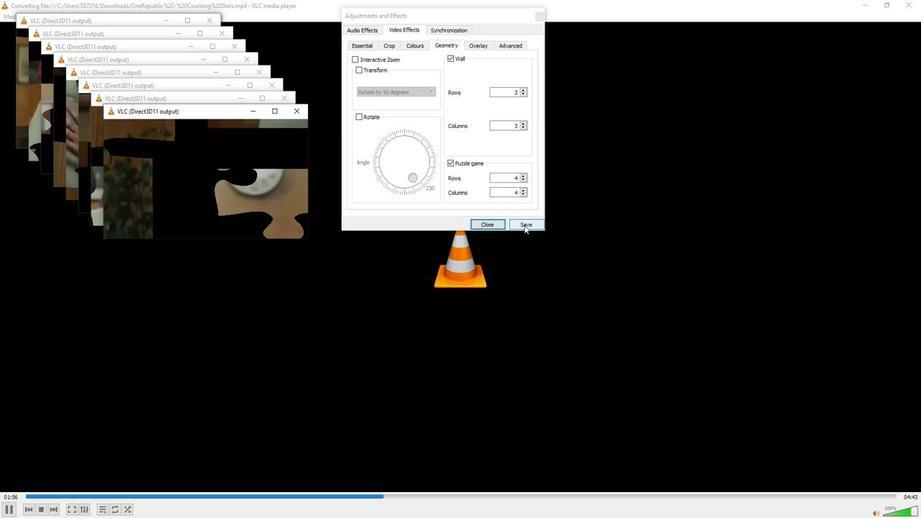 
